 Task: Use GitHub's "Contributors" tab to view project contributors.
Action: Mouse moved to (54, 102)
Screenshot: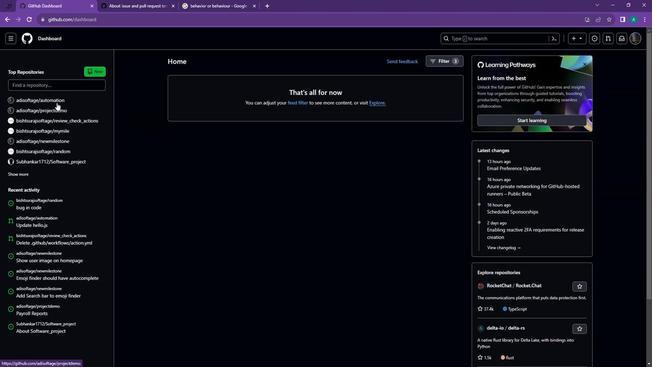 
Action: Mouse pressed left at (54, 102)
Screenshot: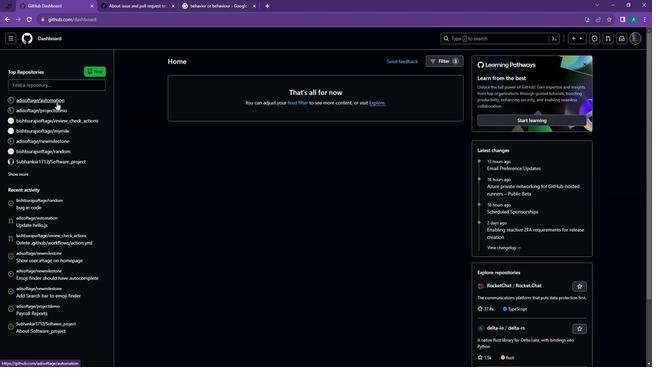 
Action: Mouse moved to (296, 55)
Screenshot: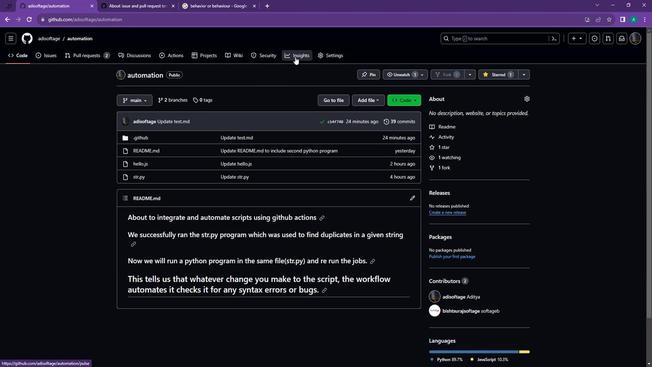 
Action: Mouse pressed left at (296, 55)
Screenshot: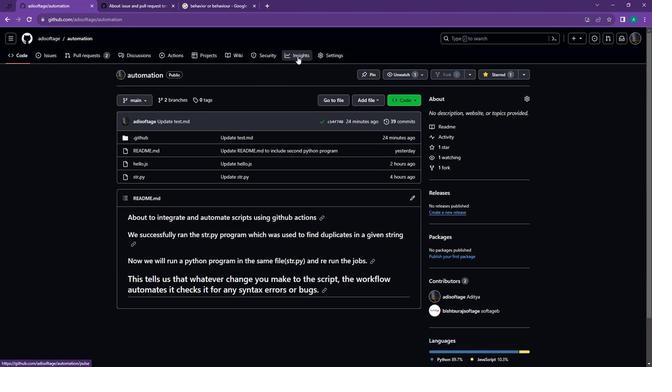 
Action: Mouse moved to (172, 93)
Screenshot: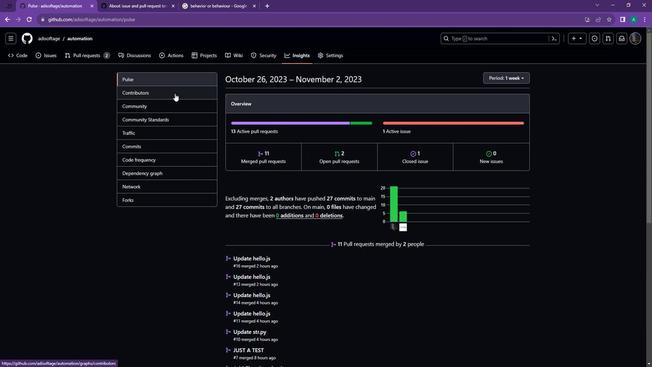 
Action: Mouse pressed left at (172, 93)
Screenshot: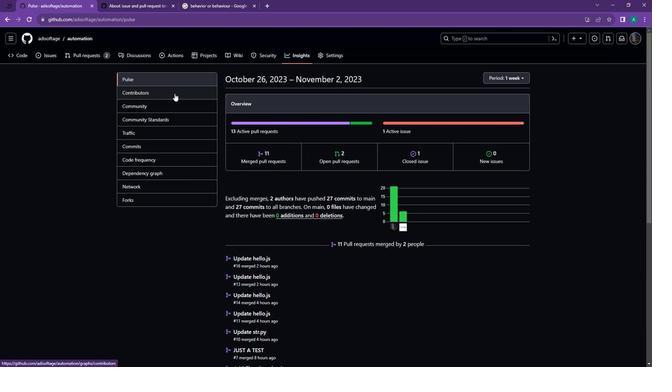 
Action: Mouse moved to (489, 38)
Screenshot: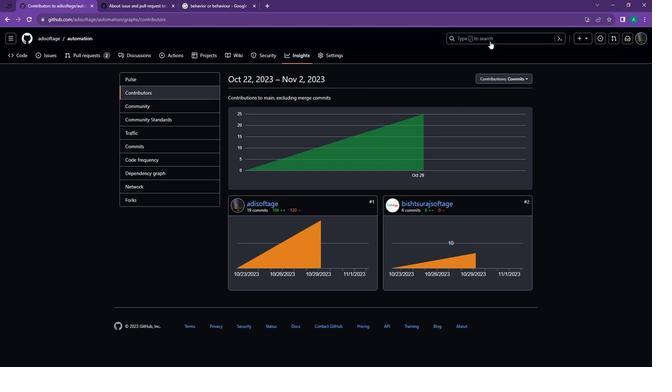 
Action: Mouse pressed left at (489, 38)
Screenshot: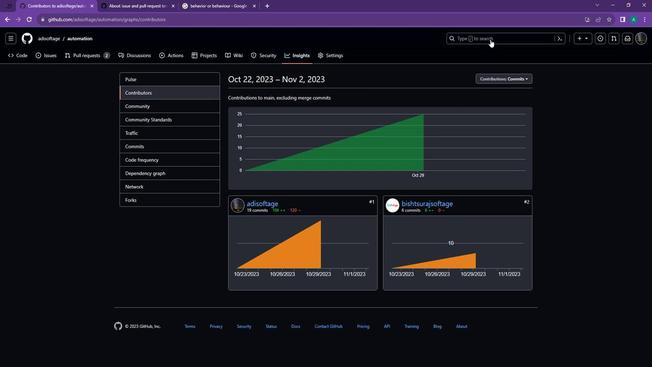 
Action: Key pressed cyberctrl+Acyber<Key.enter>
Screenshot: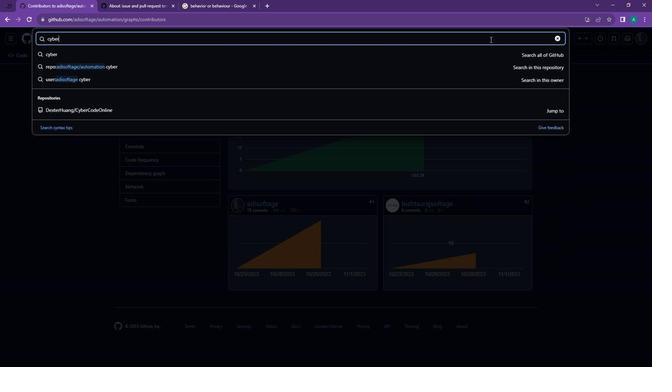 
Action: Mouse moved to (145, 137)
Screenshot: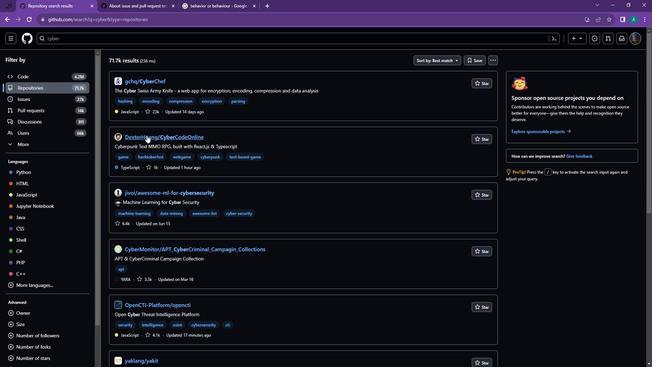 
Action: Mouse pressed left at (145, 137)
Screenshot: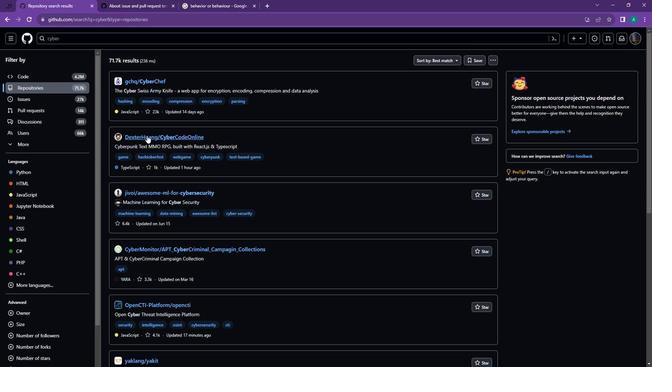 
Action: Mouse moved to (316, 52)
Screenshot: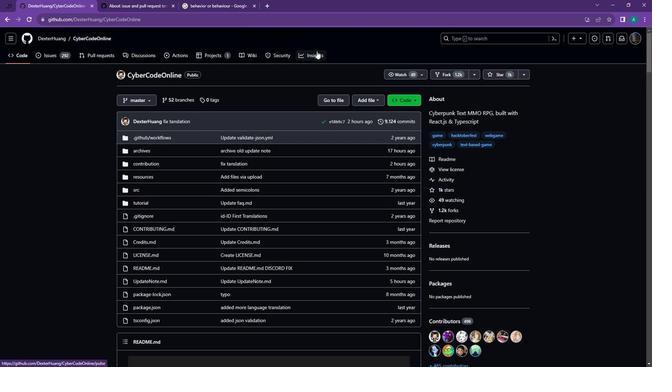 
Action: Mouse pressed left at (316, 52)
Screenshot: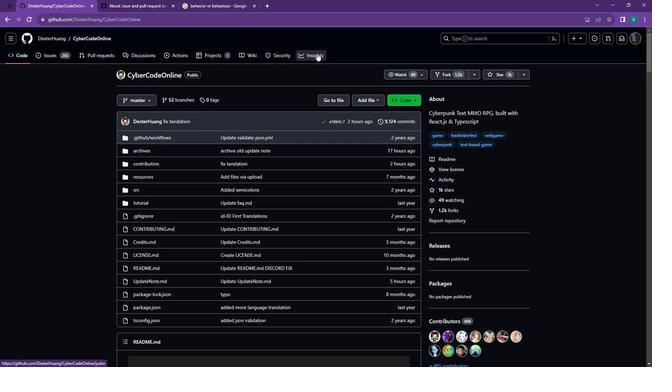 
Action: Mouse moved to (139, 95)
Screenshot: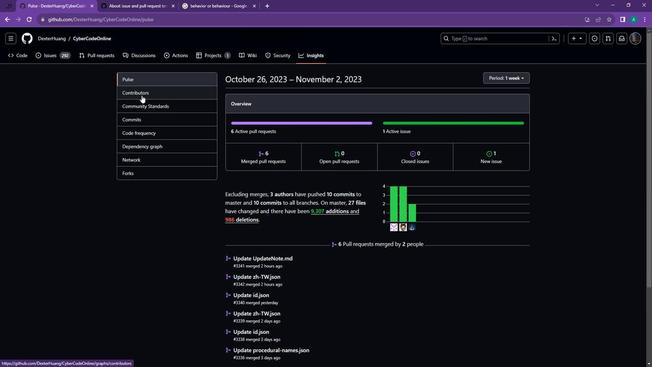 
Action: Mouse pressed left at (139, 95)
Screenshot: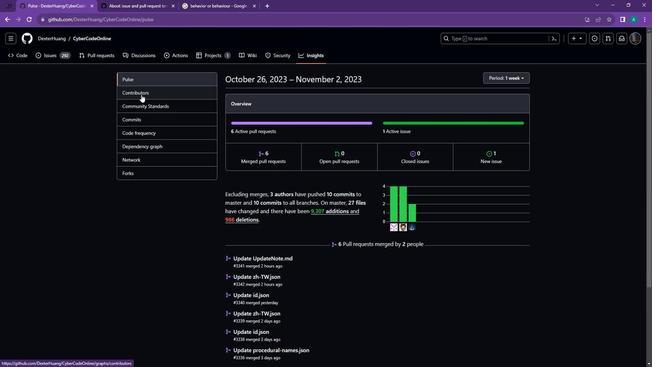 
Action: Mouse moved to (281, 133)
Screenshot: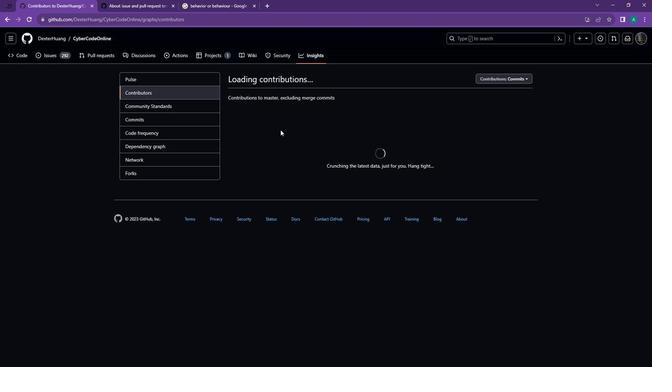 
Action: Mouse scrolled (281, 132) with delta (0, 0)
Screenshot: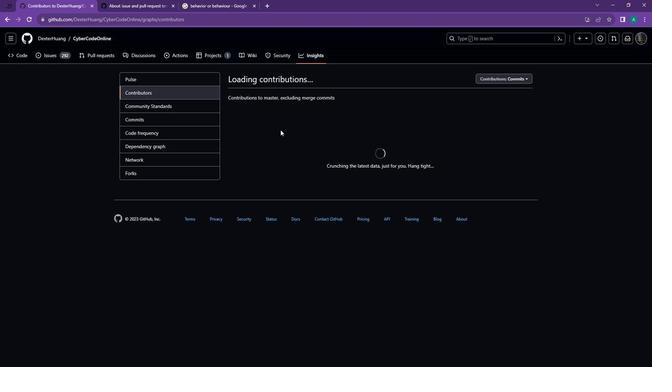 
Action: Mouse scrolled (281, 132) with delta (0, 0)
Screenshot: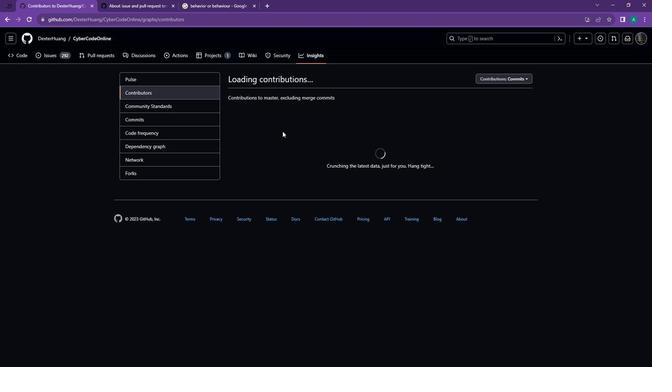 
Action: Mouse moved to (278, 138)
Screenshot: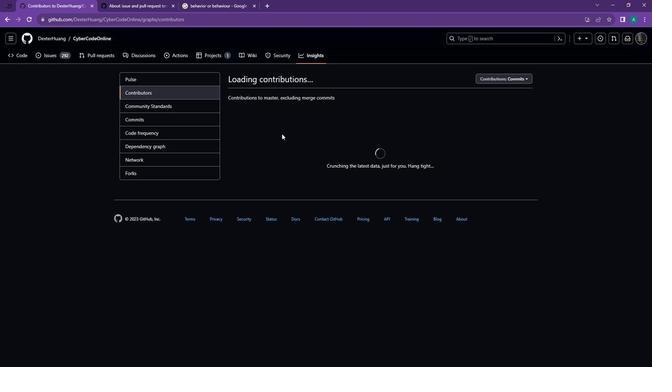 
Action: Mouse scrolled (278, 138) with delta (0, 0)
Screenshot: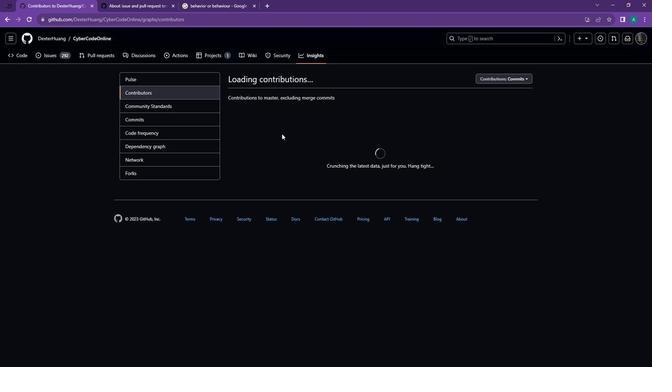 
Action: Mouse moved to (278, 139)
Screenshot: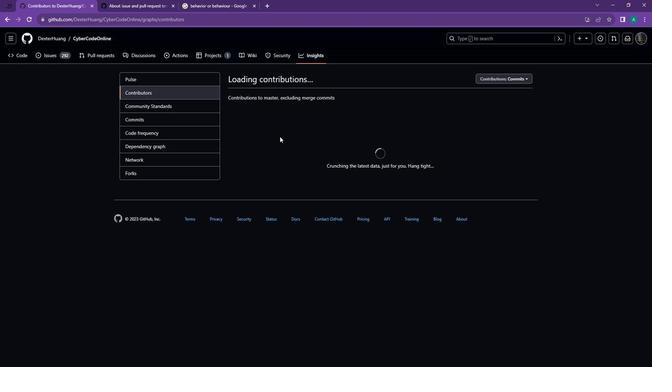 
Action: Mouse scrolled (278, 138) with delta (0, 0)
Screenshot: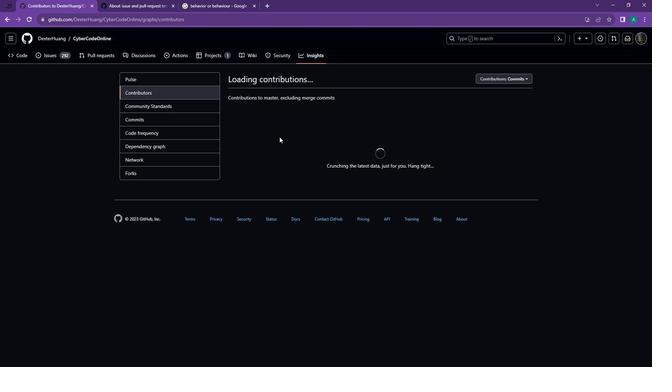 
Action: Mouse moved to (277, 139)
Screenshot: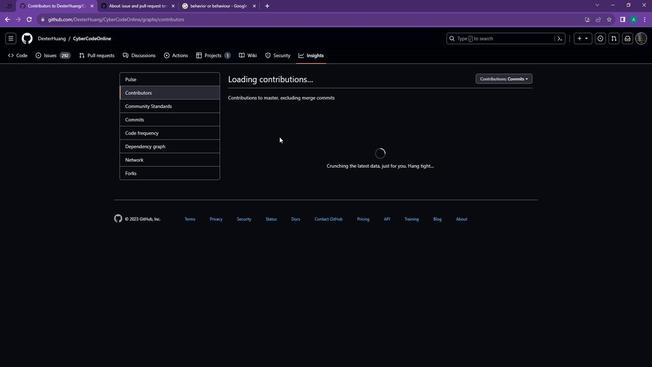 
Action: Mouse scrolled (277, 139) with delta (0, 0)
Screenshot: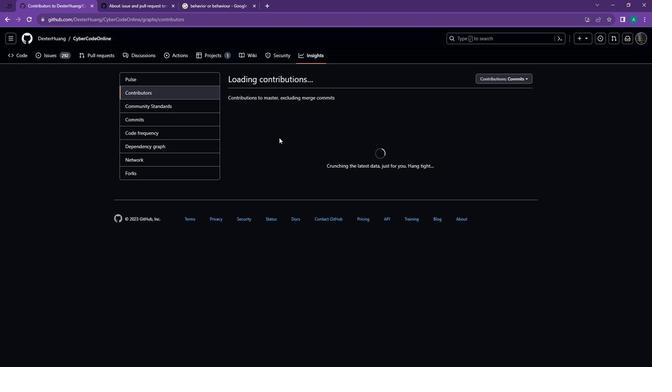 
Action: Mouse moved to (388, 154)
Screenshot: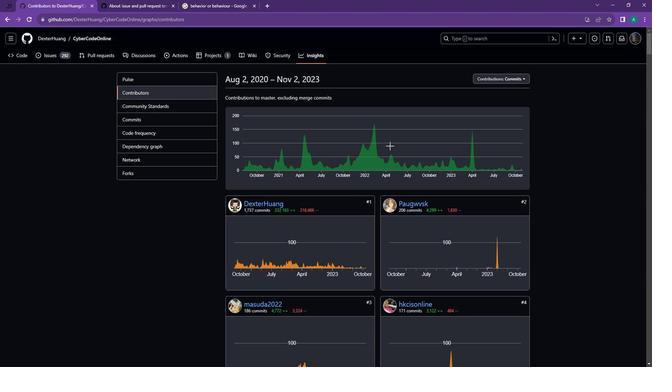 
Action: Mouse scrolled (388, 154) with delta (0, 0)
Screenshot: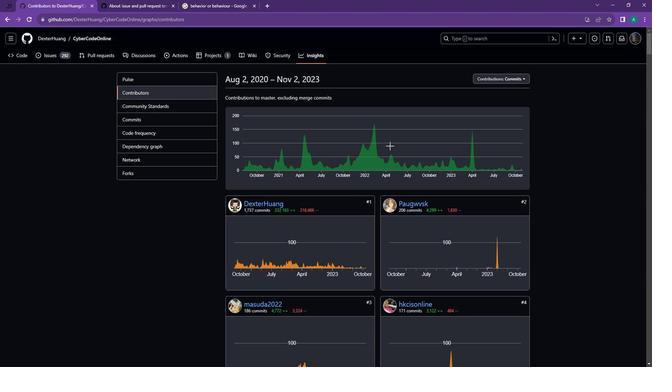 
Action: Mouse moved to (388, 164)
Screenshot: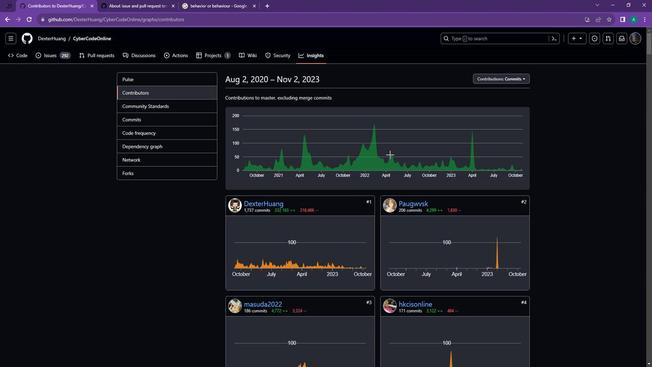 
Action: Mouse scrolled (388, 164) with delta (0, 0)
Screenshot: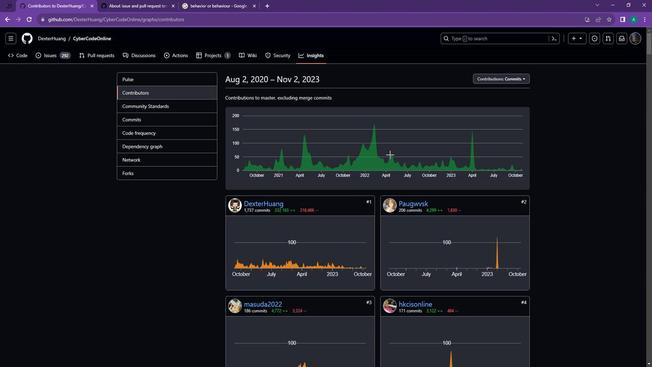 
Action: Mouse moved to (388, 166)
Screenshot: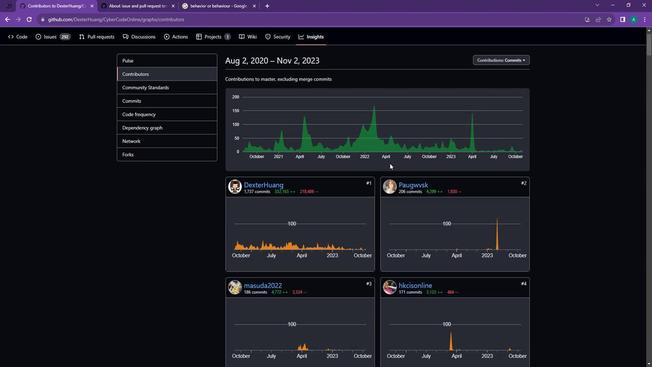 
Action: Mouse scrolled (388, 166) with delta (0, 0)
Screenshot: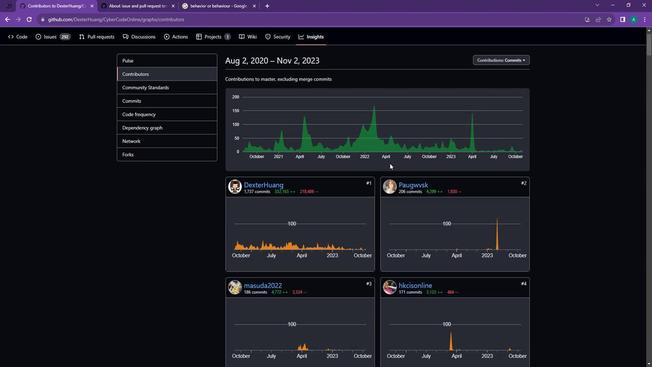 
Action: Mouse moved to (388, 167)
Screenshot: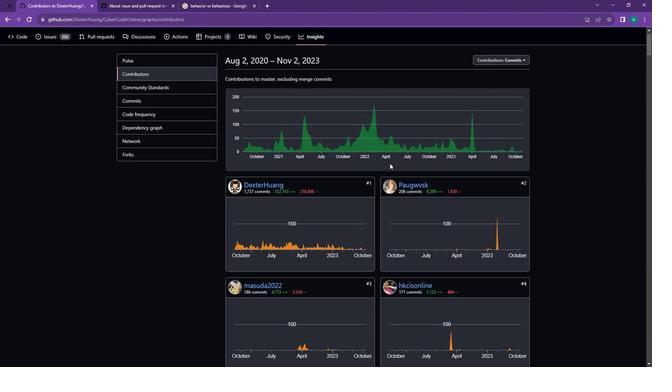 
Action: Mouse scrolled (388, 167) with delta (0, 0)
Screenshot: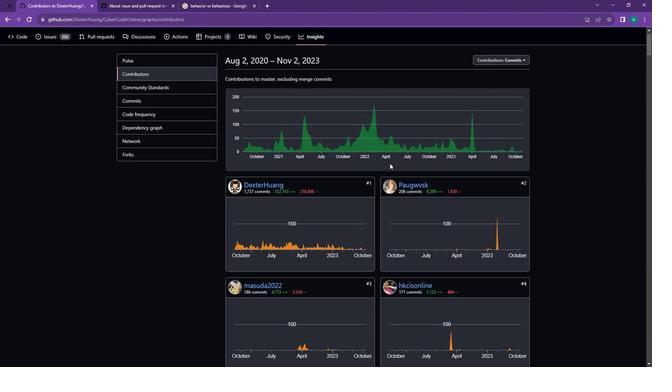 
Action: Mouse moved to (388, 169)
Screenshot: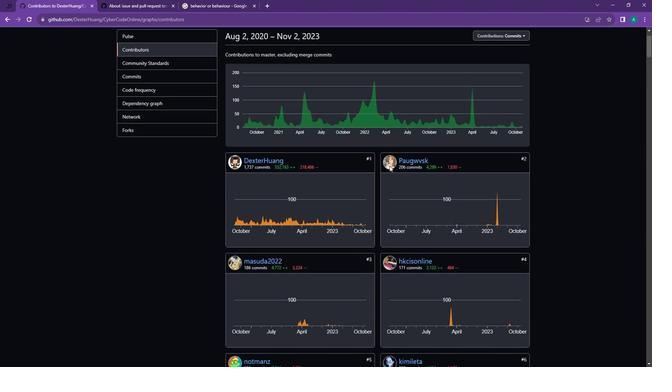 
Action: Mouse scrolled (388, 169) with delta (0, 0)
Screenshot: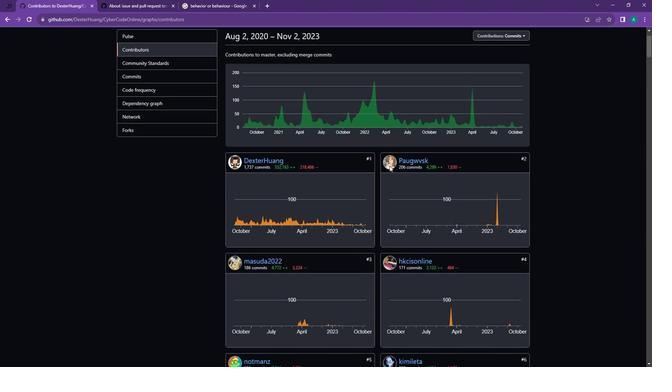 
Action: Mouse moved to (388, 170)
Screenshot: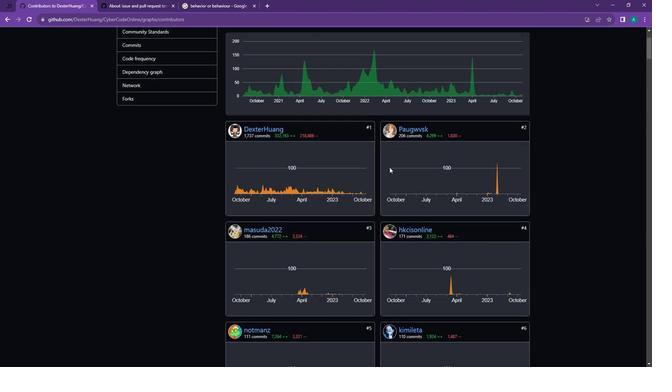 
Action: Mouse scrolled (388, 170) with delta (0, 0)
Screenshot: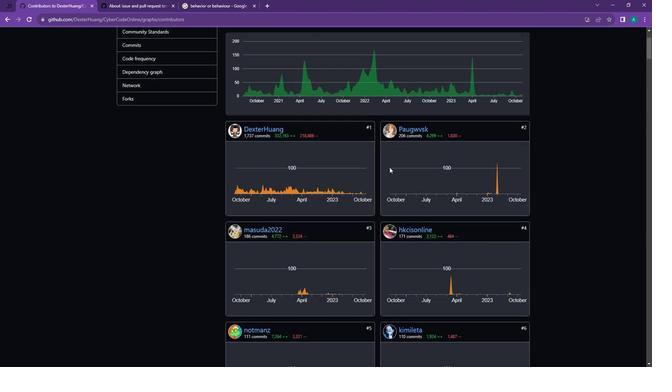 
Action: Mouse moved to (387, 174)
Screenshot: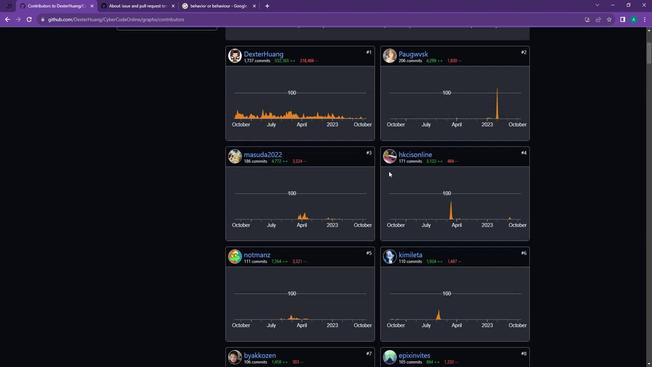 
Action: Mouse scrolled (387, 173) with delta (0, 0)
Screenshot: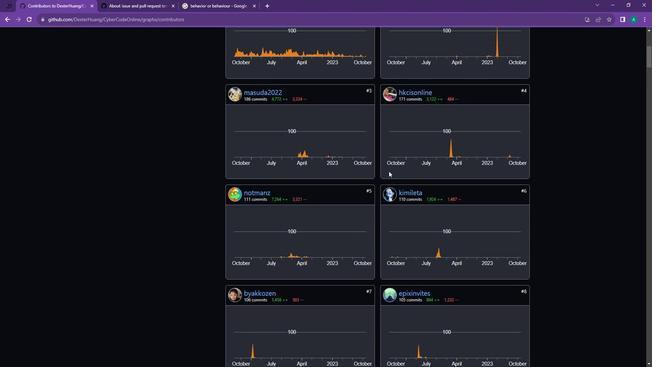 
Action: Mouse scrolled (387, 173) with delta (0, 0)
Screenshot: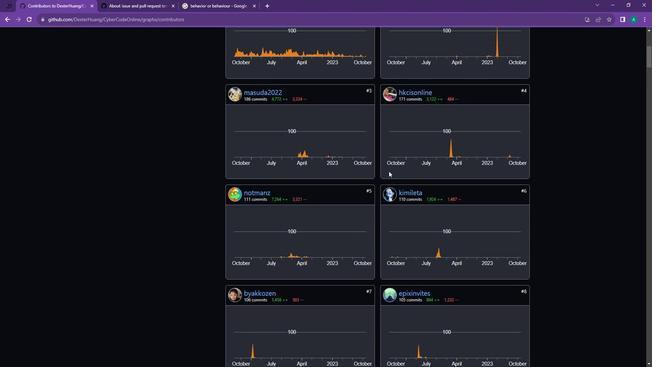 
Action: Mouse scrolled (387, 173) with delta (0, 0)
Screenshot: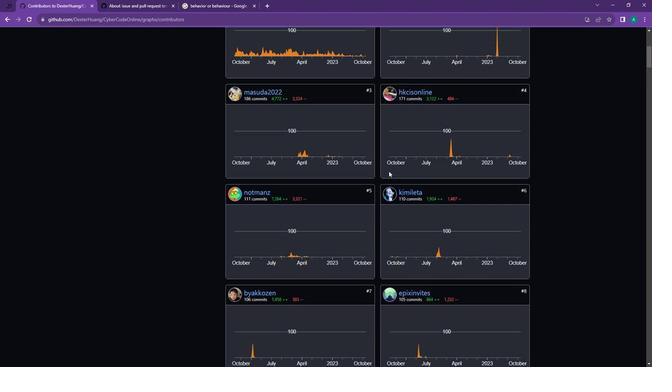 
Action: Mouse scrolled (387, 173) with delta (0, 0)
Screenshot: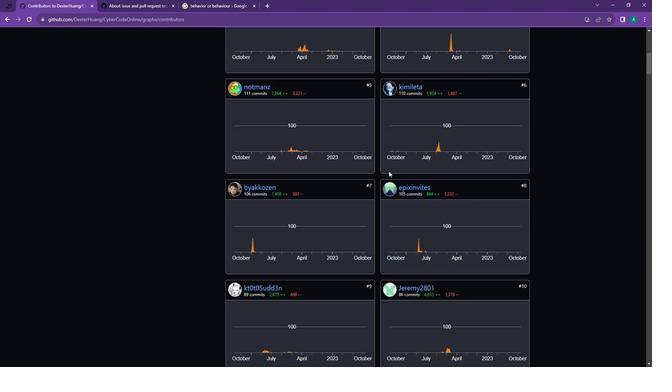 
Action: Mouse scrolled (387, 173) with delta (0, 0)
Screenshot: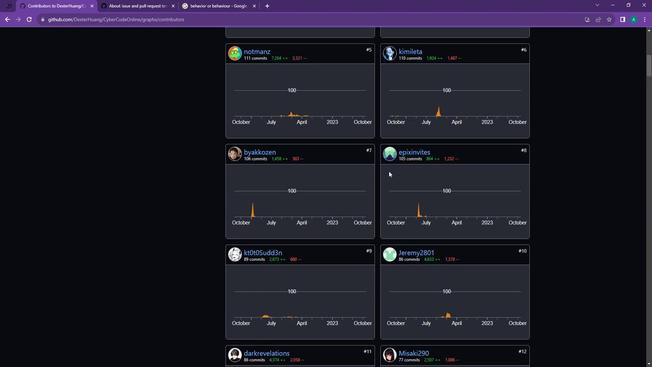 
Action: Mouse scrolled (387, 173) with delta (0, 0)
Screenshot: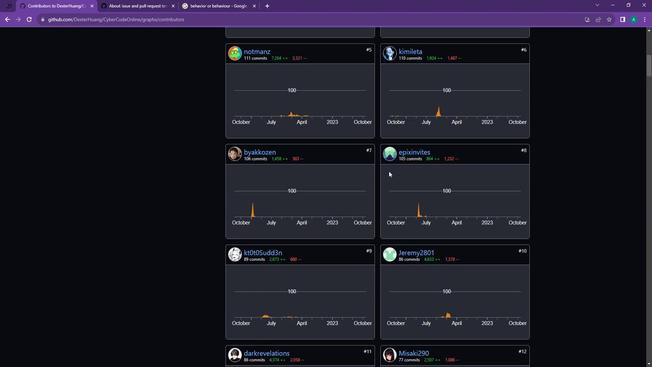 
Action: Mouse scrolled (387, 173) with delta (0, 0)
Screenshot: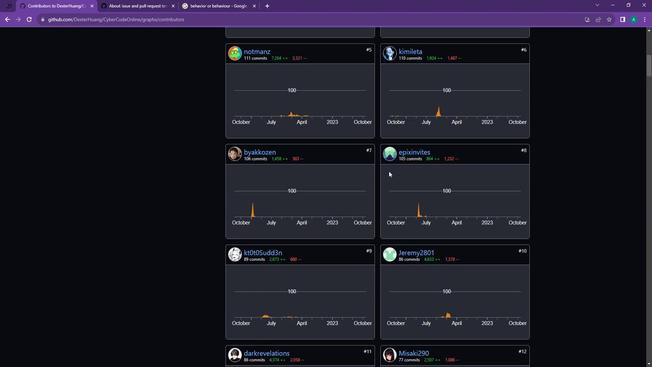 
Action: Mouse moved to (387, 175)
Screenshot: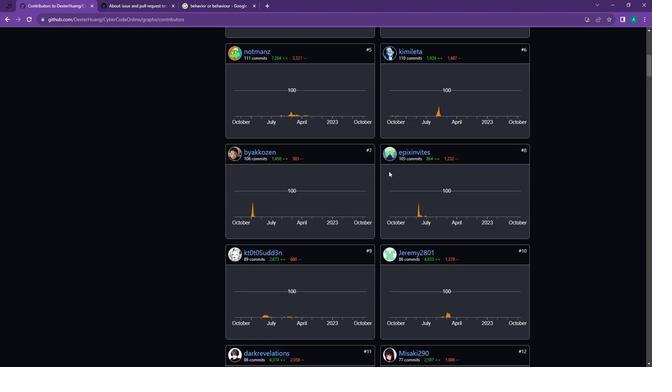 
Action: Mouse scrolled (387, 174) with delta (0, 0)
Screenshot: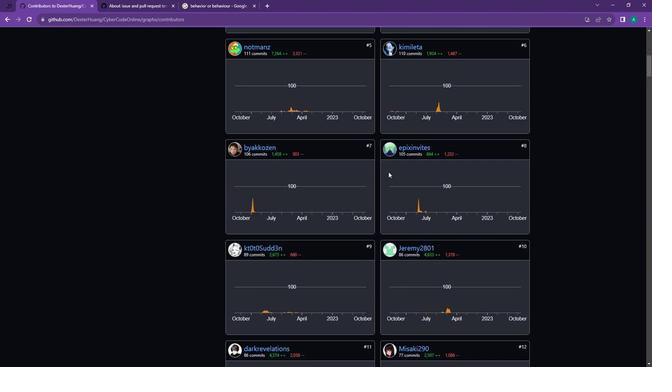 
Action: Mouse moved to (387, 175)
Screenshot: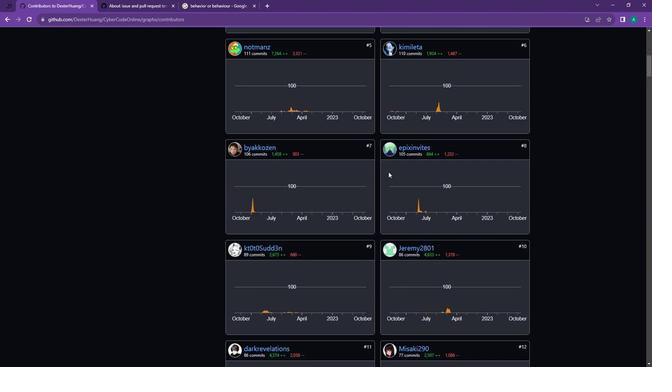 
Action: Mouse scrolled (387, 175) with delta (0, 0)
Screenshot: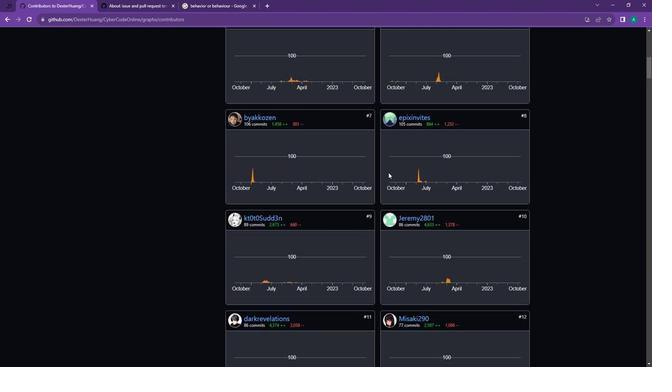 
Action: Mouse scrolled (387, 175) with delta (0, 0)
Screenshot: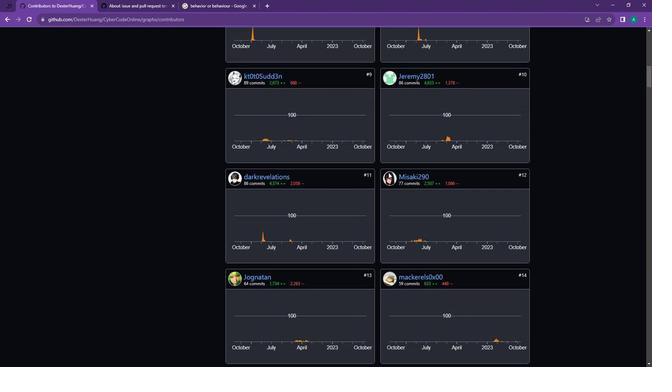 
Action: Mouse scrolled (387, 175) with delta (0, 0)
Screenshot: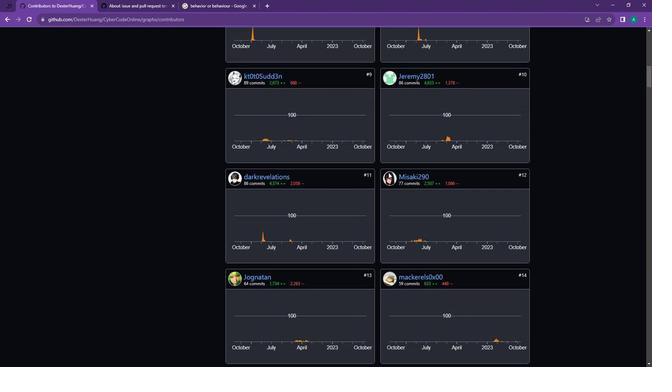 
Action: Mouse moved to (386, 176)
Screenshot: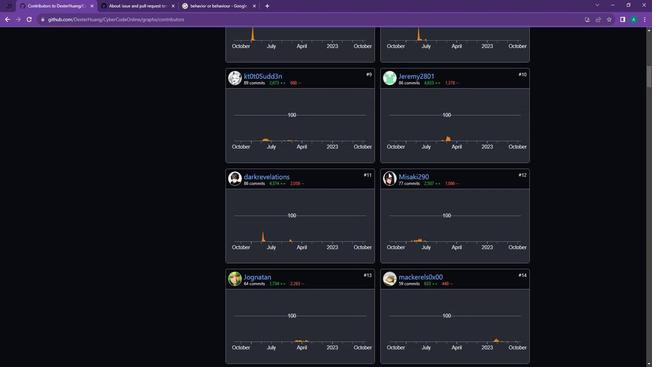 
Action: Mouse scrolled (386, 175) with delta (0, 0)
Screenshot: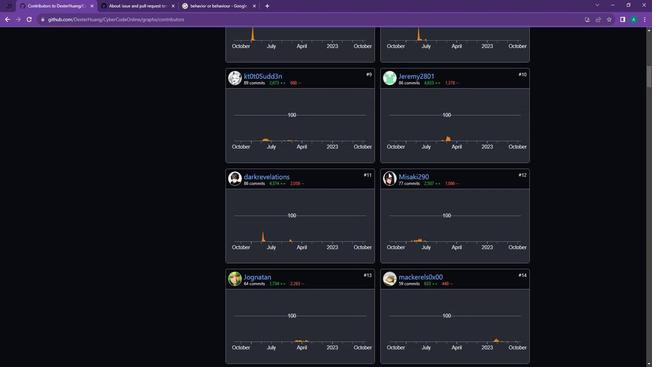 
Action: Mouse moved to (386, 176)
Screenshot: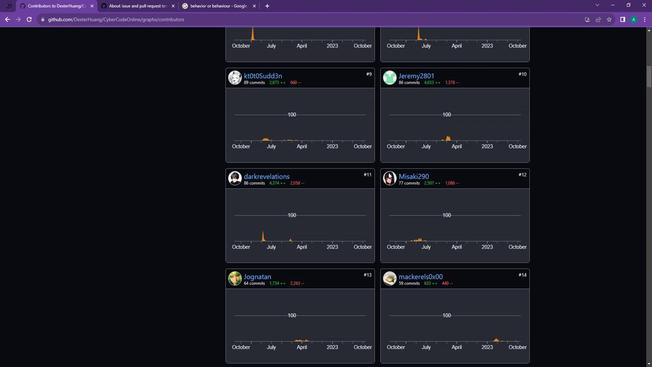 
Action: Mouse scrolled (386, 176) with delta (0, 0)
Screenshot: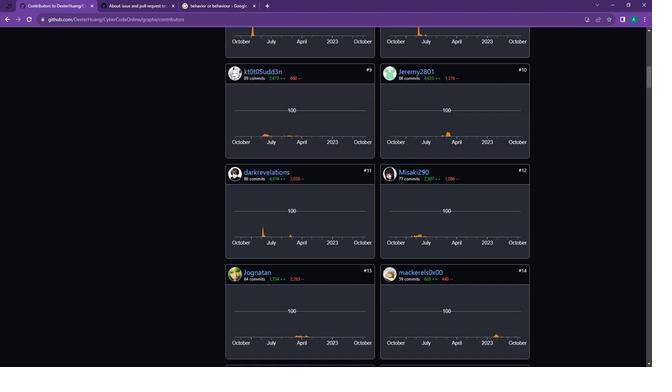 
Action: Mouse scrolled (386, 176) with delta (0, 0)
Screenshot: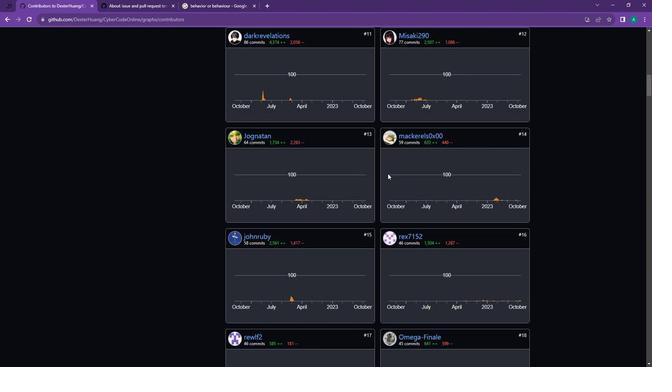 
Action: Mouse scrolled (386, 176) with delta (0, 0)
Screenshot: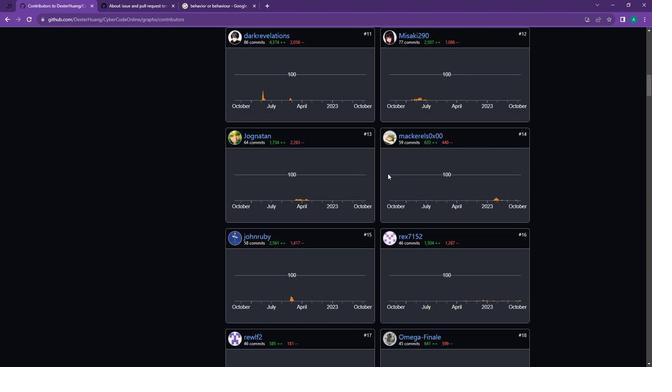 
Action: Mouse scrolled (386, 176) with delta (0, 0)
Screenshot: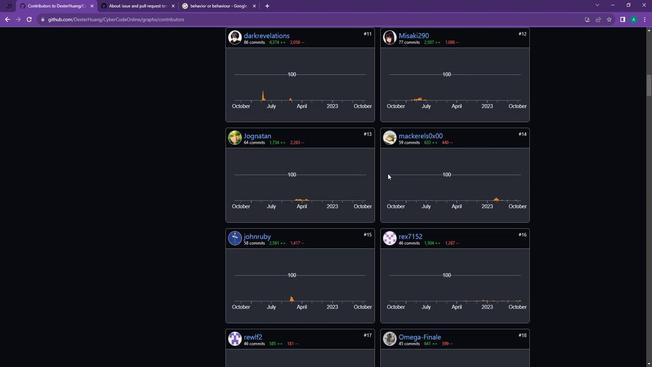 
Action: Mouse moved to (386, 177)
Screenshot: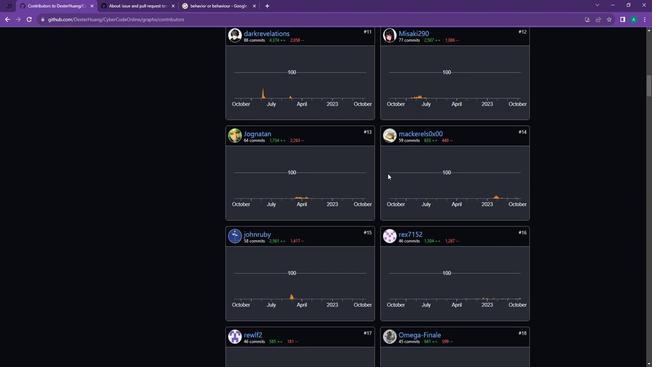 
Action: Mouse scrolled (386, 177) with delta (0, 0)
Screenshot: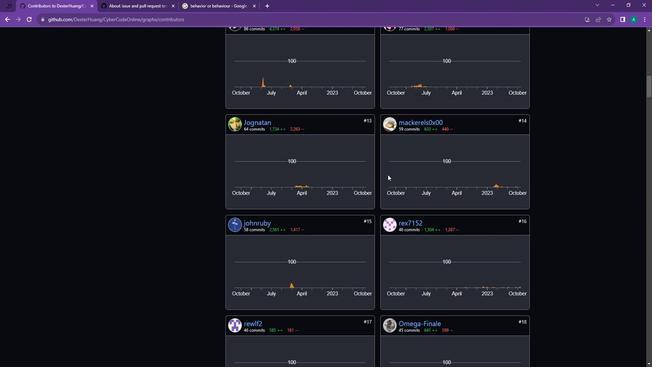 
Action: Mouse moved to (386, 178)
Screenshot: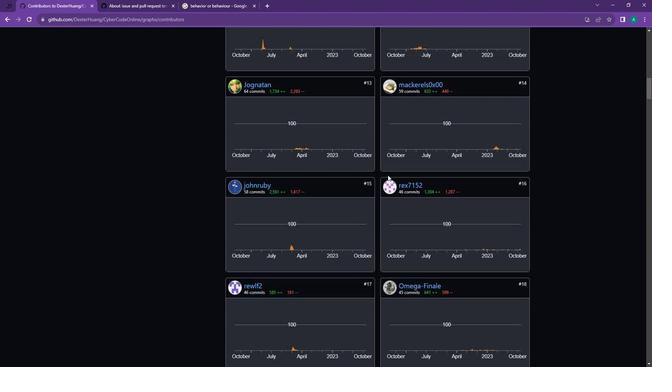
Action: Mouse scrolled (386, 177) with delta (0, 0)
Screenshot: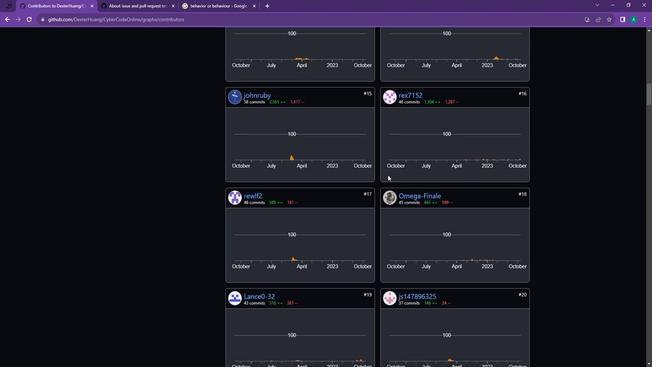 
Action: Mouse scrolled (386, 177) with delta (0, 0)
Screenshot: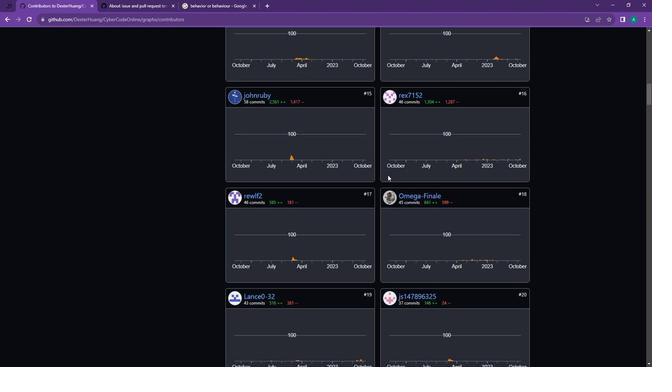 
Action: Mouse moved to (386, 178)
Screenshot: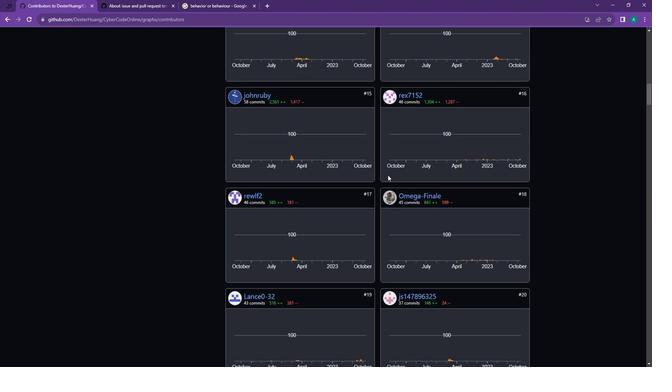 
Action: Mouse scrolled (386, 177) with delta (0, 0)
Screenshot: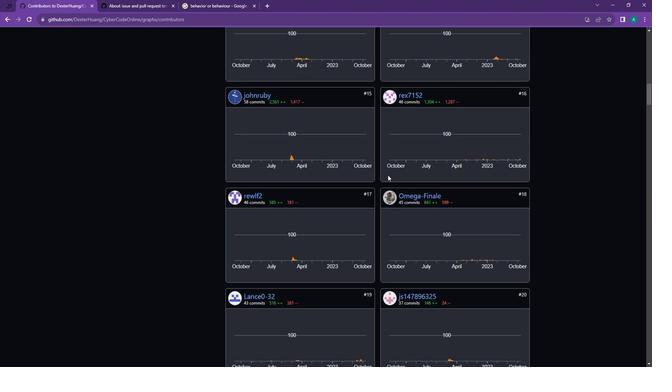 
Action: Mouse moved to (386, 179)
Screenshot: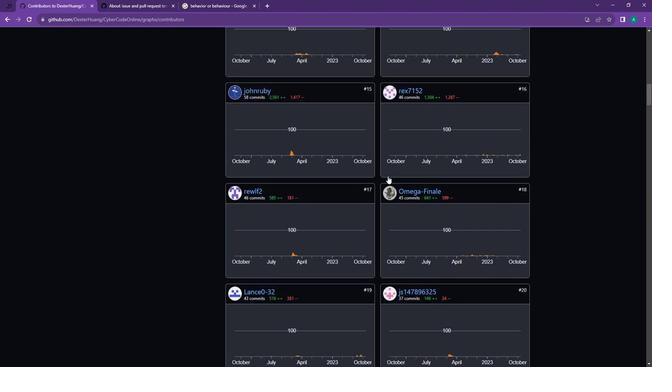 
Action: Mouse scrolled (386, 178) with delta (0, 0)
Screenshot: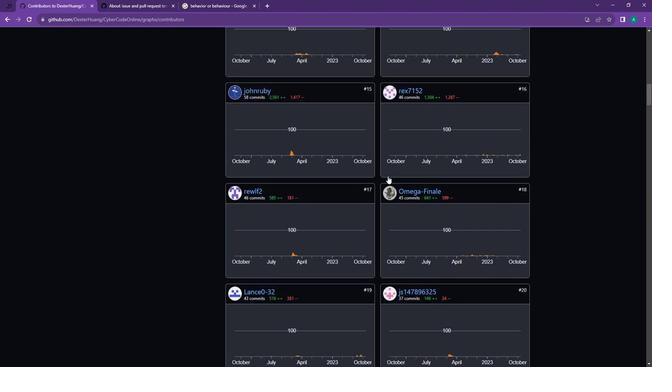 
Action: Mouse scrolled (386, 178) with delta (0, 0)
Screenshot: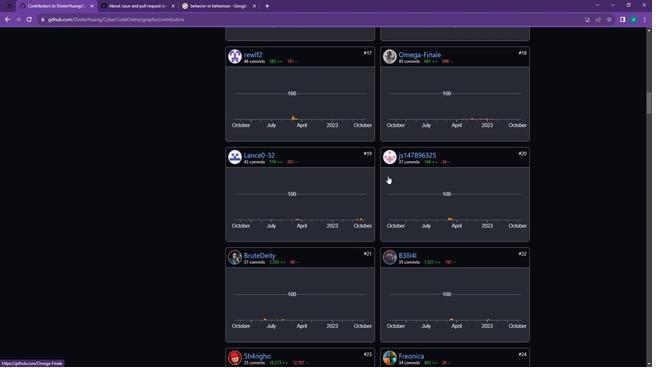 
Action: Mouse scrolled (386, 178) with delta (0, 0)
Screenshot: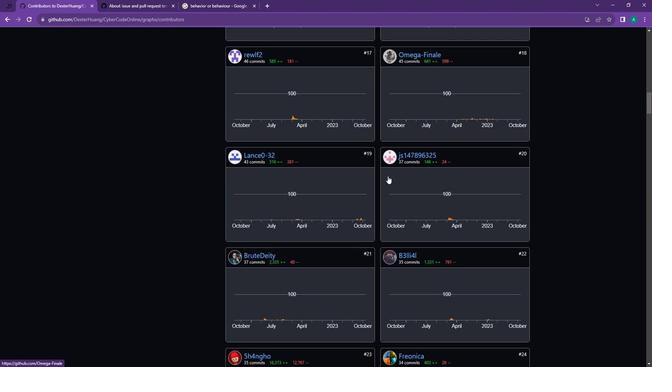 
Action: Mouse scrolled (386, 178) with delta (0, 0)
Screenshot: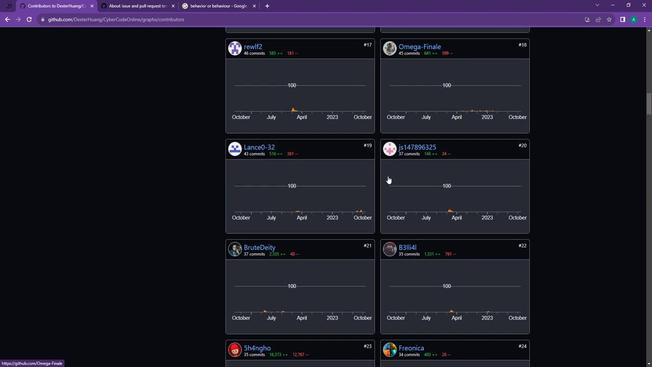 
Action: Mouse moved to (336, 194)
Screenshot: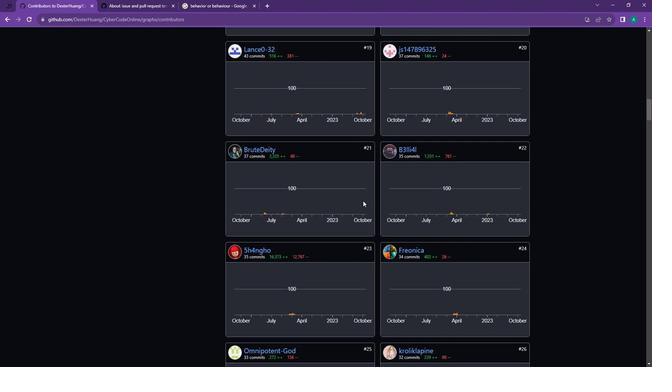 
